 Task: Select Open URL
Action: Mouse moved to (211, 119)
Screenshot: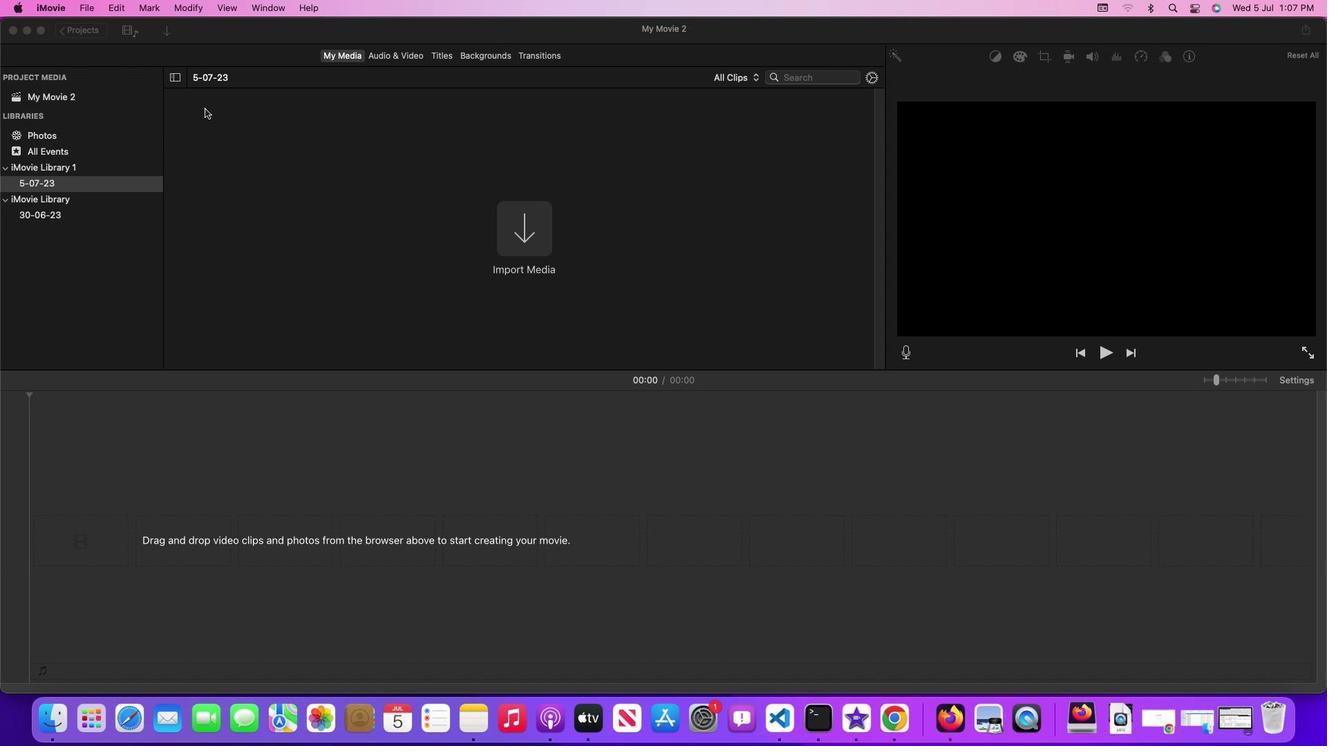 
Action: Mouse pressed left at (211, 119)
Screenshot: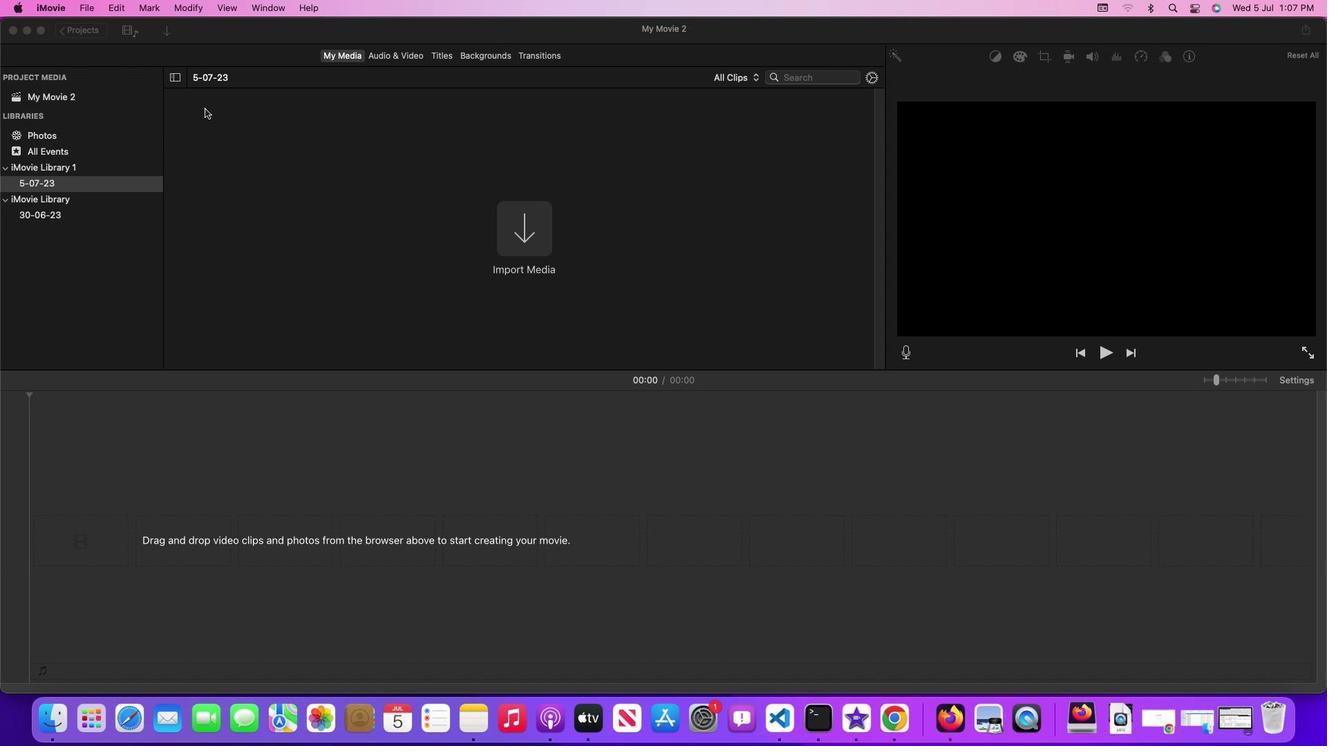 
Action: Mouse moved to (65, 11)
Screenshot: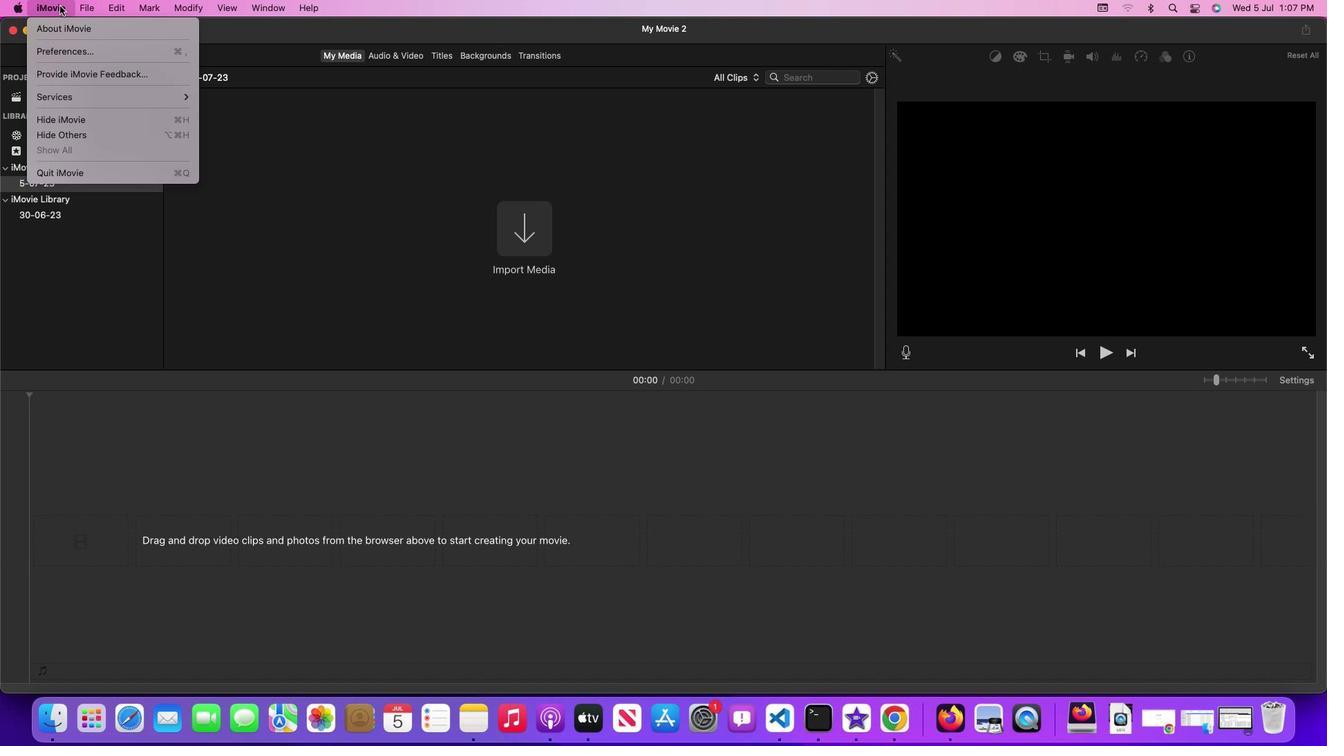 
Action: Mouse pressed left at (65, 11)
Screenshot: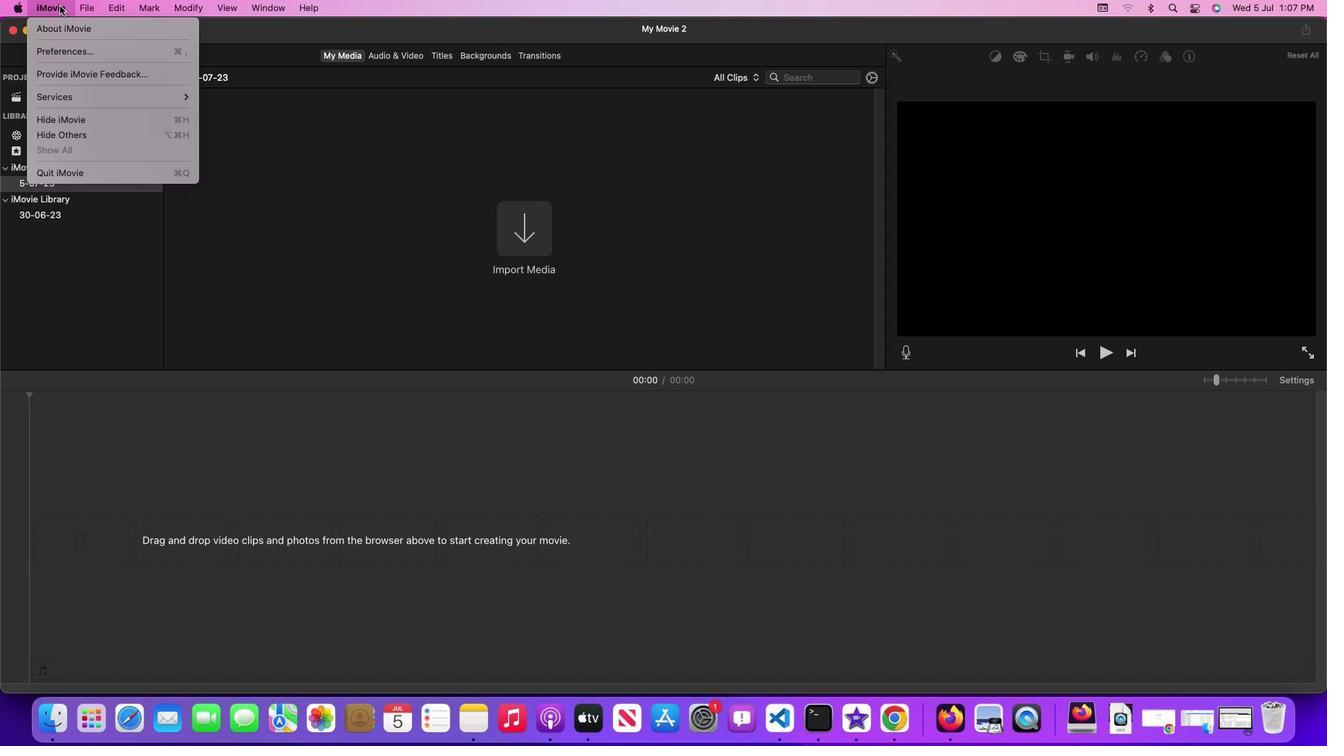 
Action: Mouse moved to (261, 125)
Screenshot: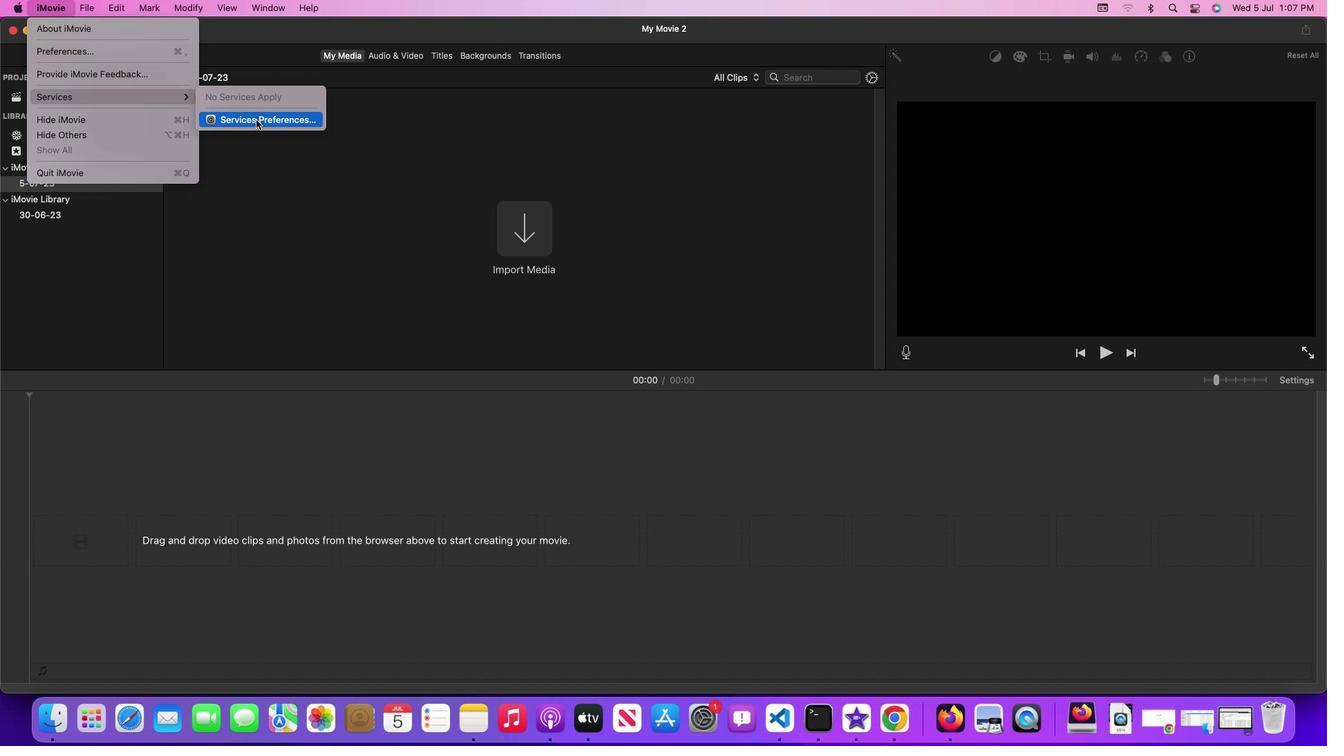 
Action: Mouse pressed left at (261, 125)
Screenshot: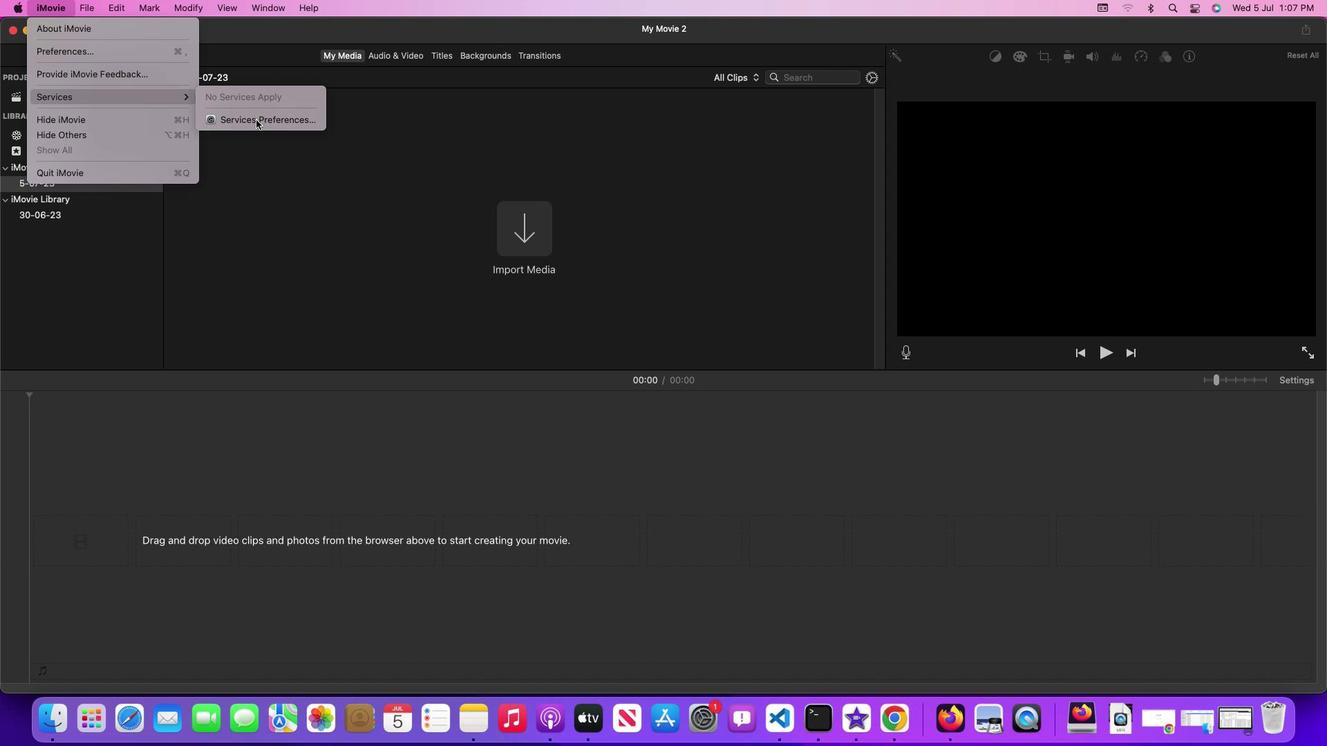 
Action: Mouse moved to (690, 246)
Screenshot: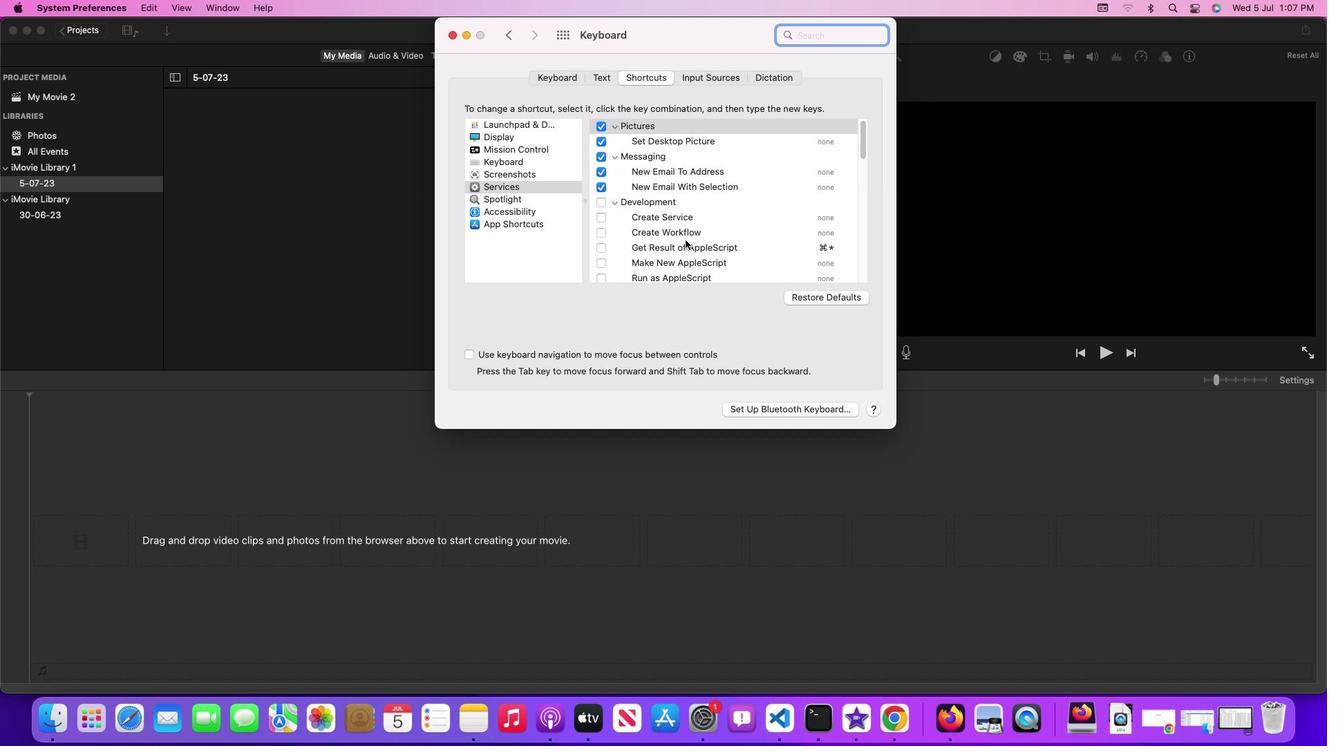 
Action: Mouse scrolled (690, 246) with delta (5, 4)
Screenshot: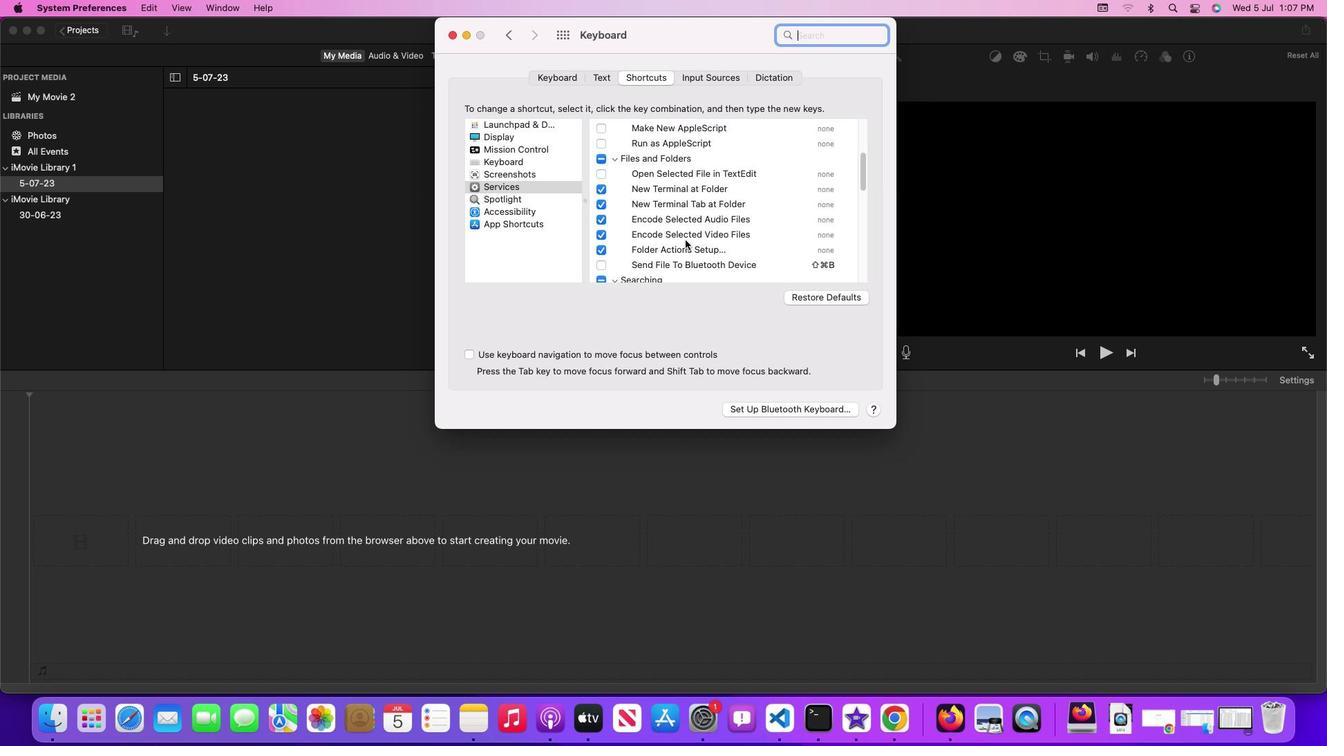 
Action: Mouse scrolled (690, 246) with delta (5, 4)
Screenshot: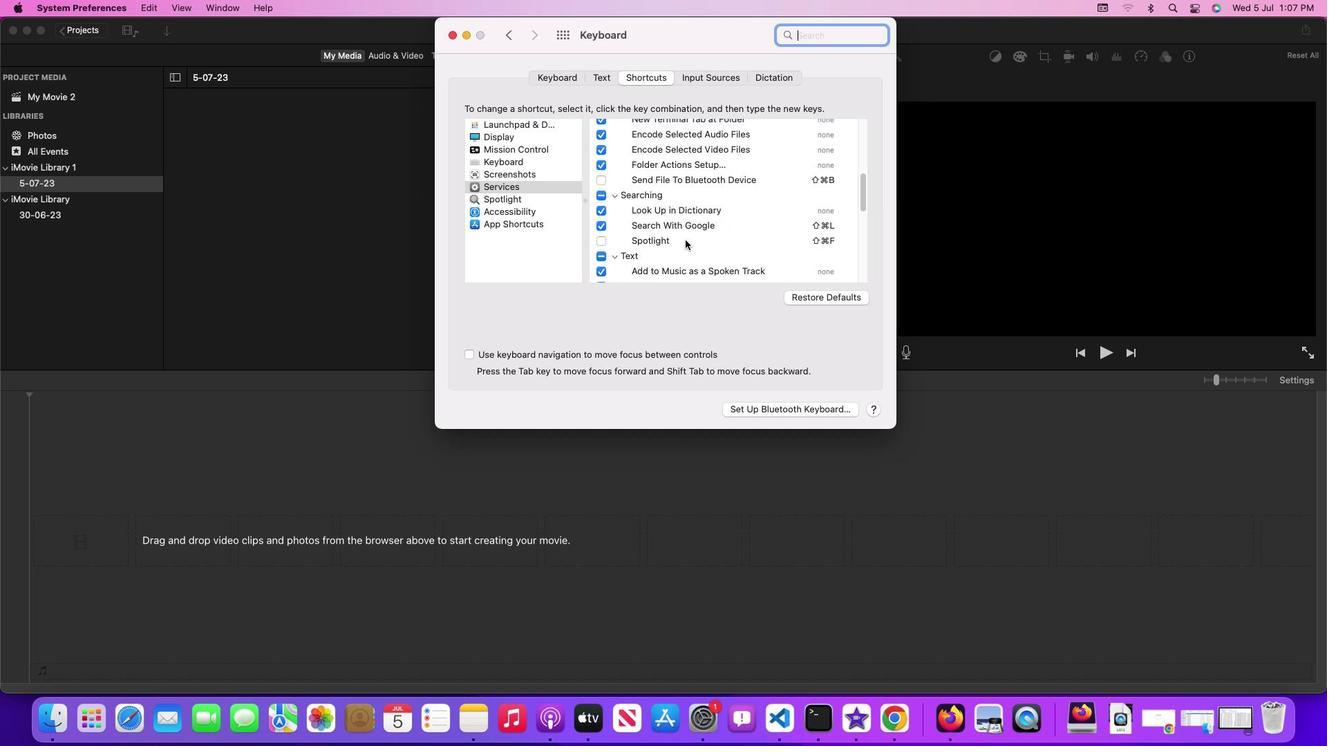 
Action: Mouse scrolled (690, 246) with delta (5, 3)
Screenshot: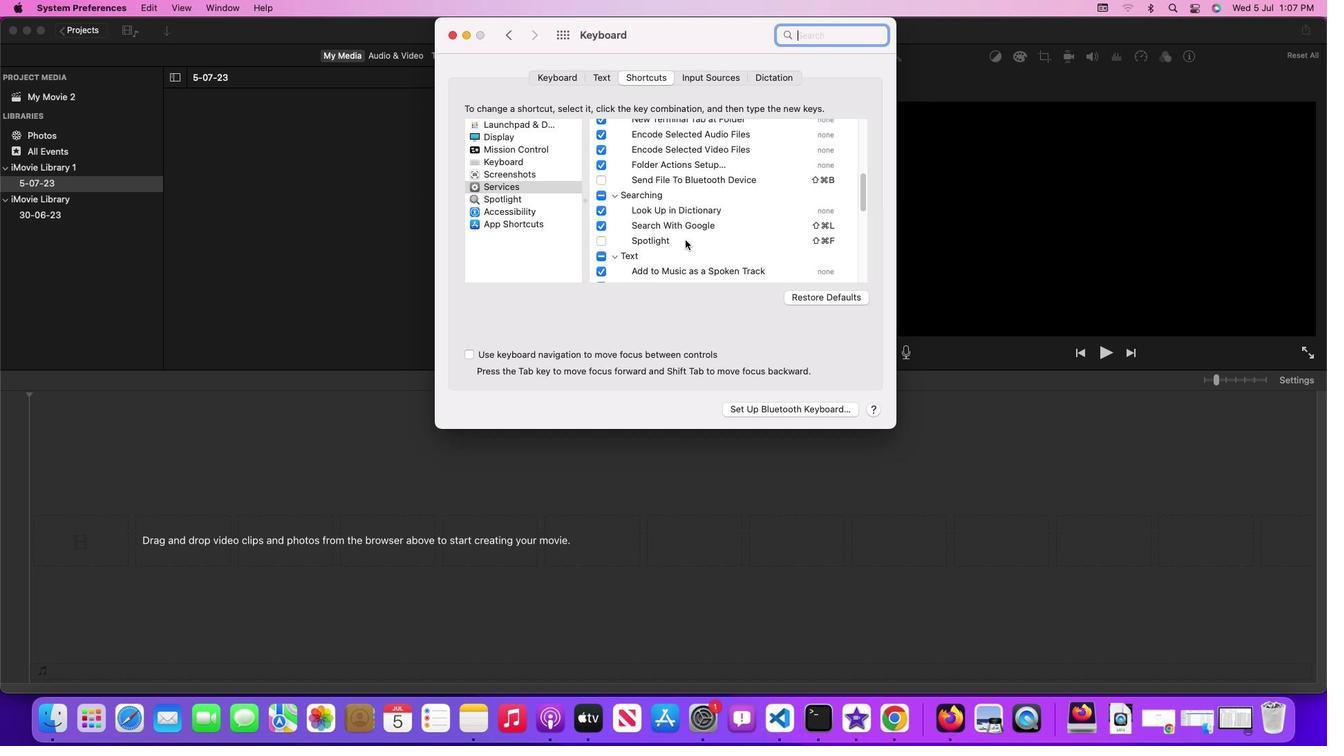 
Action: Mouse scrolled (690, 246) with delta (5, 2)
Screenshot: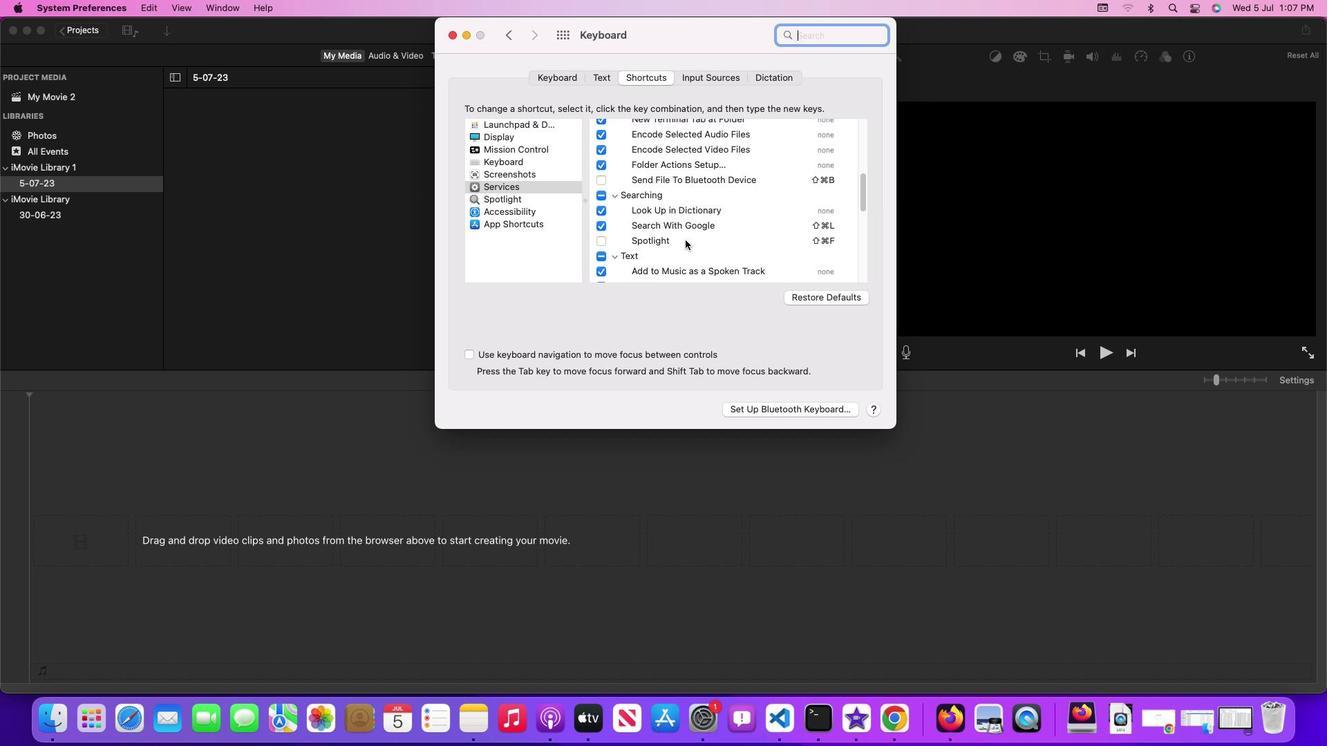 
Action: Mouse scrolled (690, 246) with delta (5, 2)
Screenshot: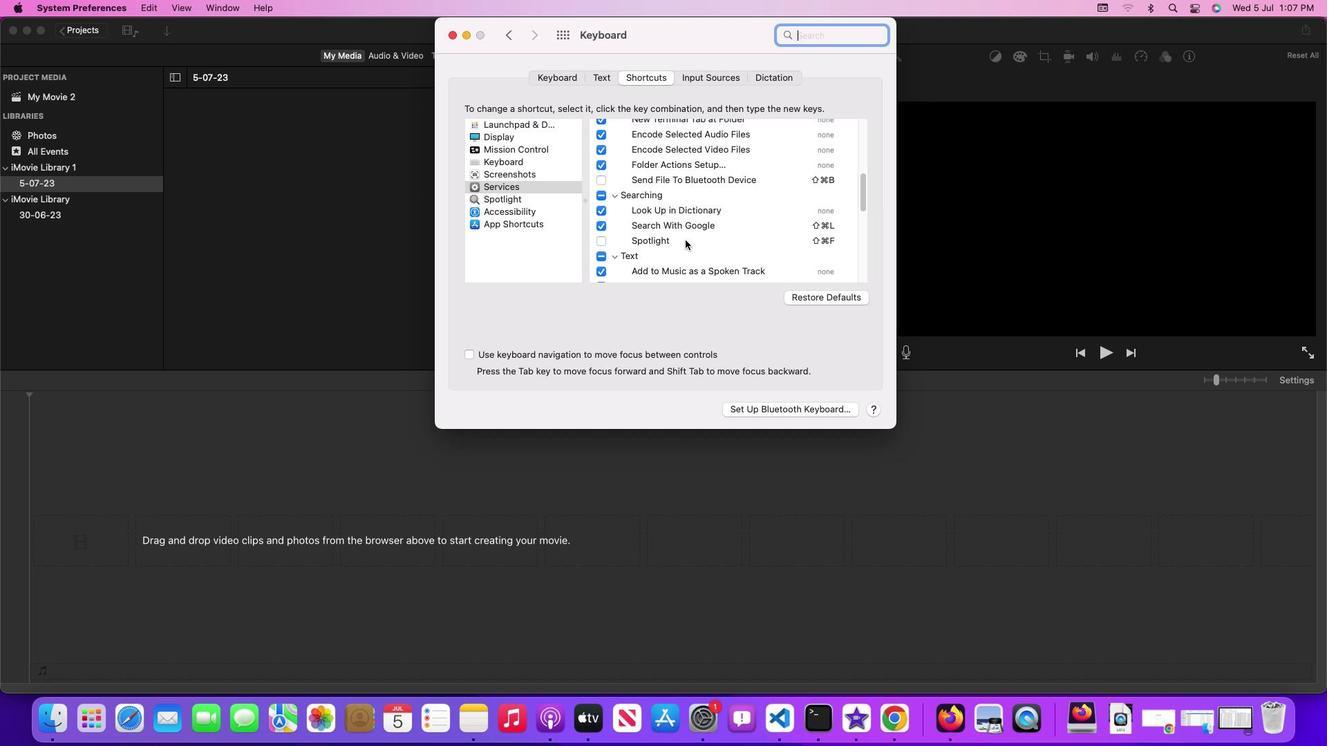 
Action: Mouse scrolled (690, 246) with delta (5, 4)
Screenshot: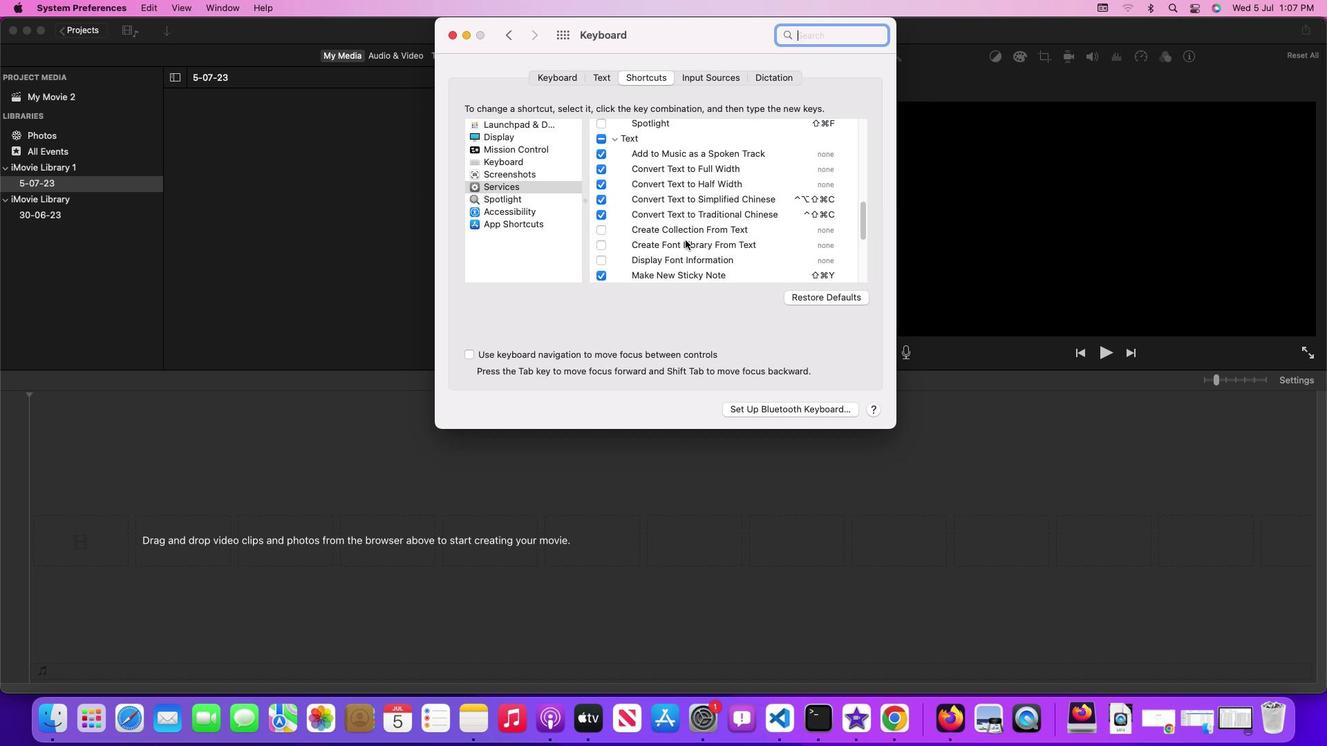 
Action: Mouse scrolled (690, 246) with delta (5, 4)
Screenshot: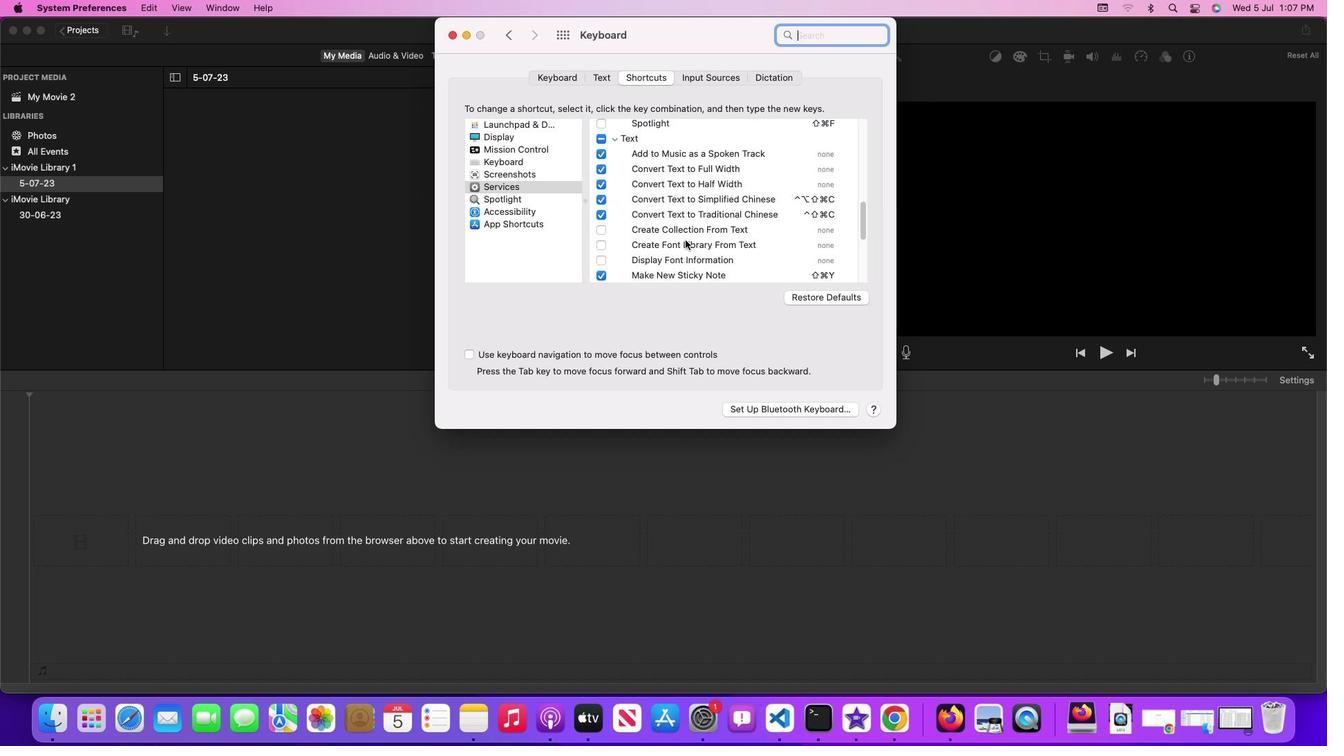 
Action: Mouse scrolled (690, 246) with delta (5, 4)
Screenshot: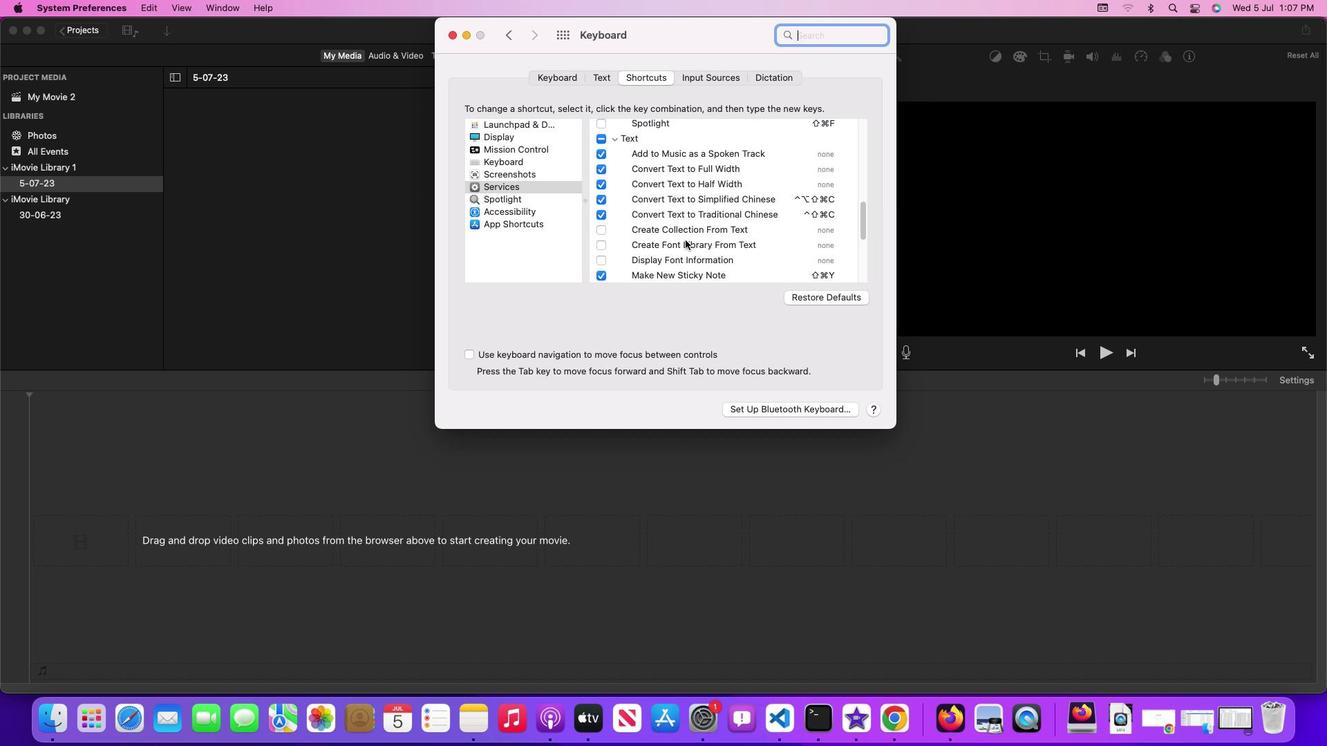 
Action: Mouse scrolled (690, 246) with delta (5, 3)
Screenshot: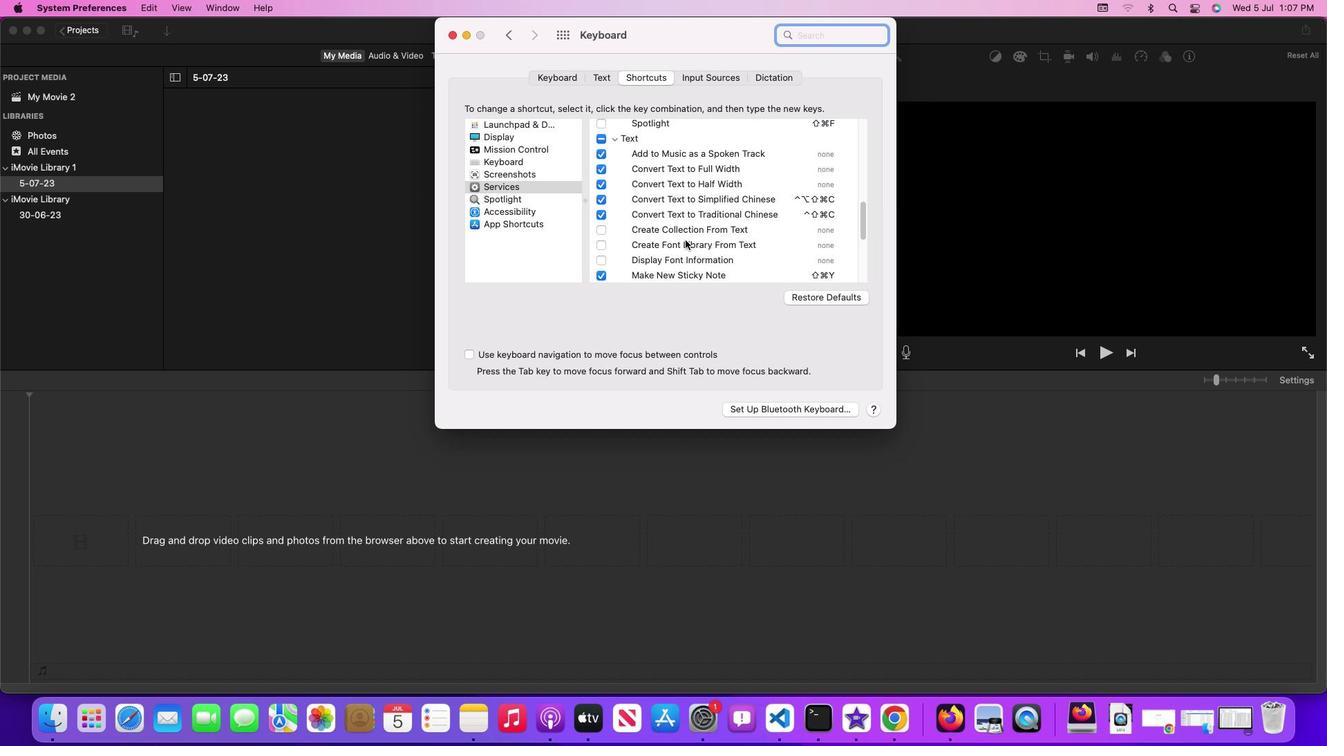 
Action: Mouse scrolled (690, 246) with delta (5, 4)
Screenshot: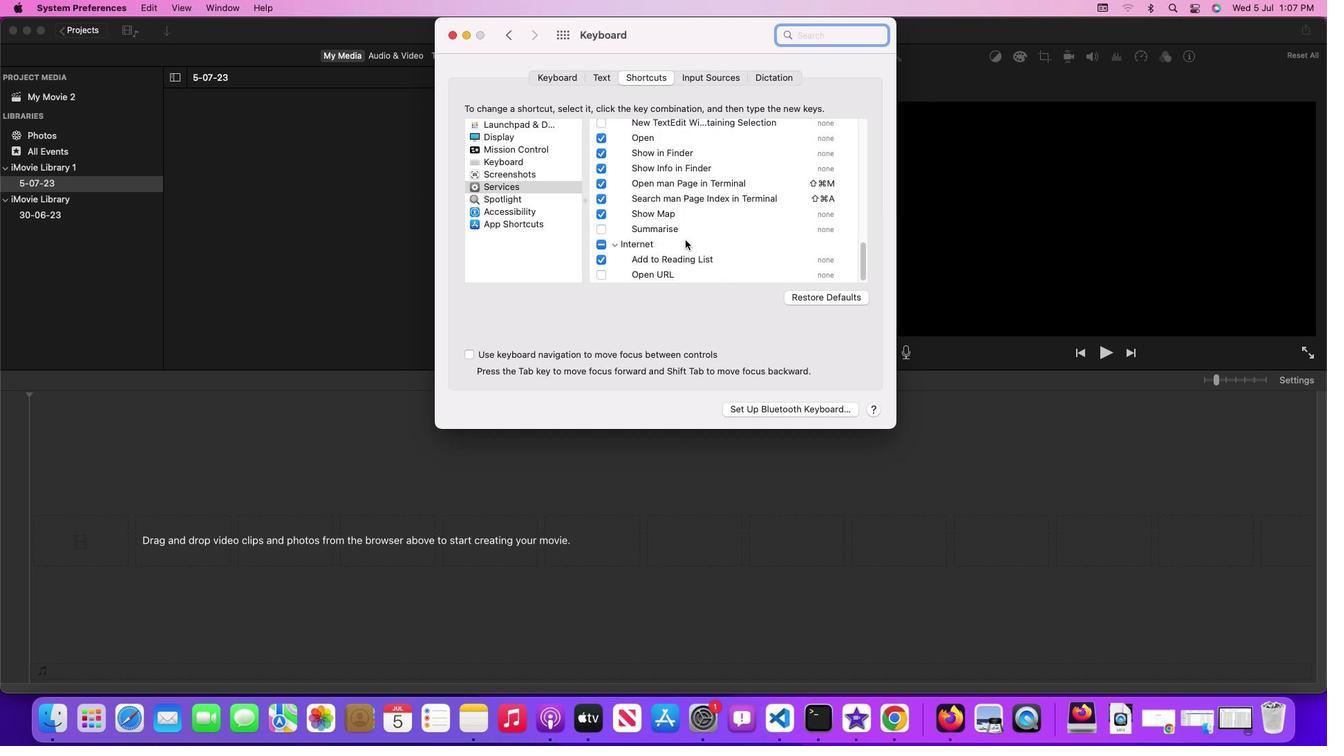 
Action: Mouse scrolled (690, 246) with delta (5, 4)
Screenshot: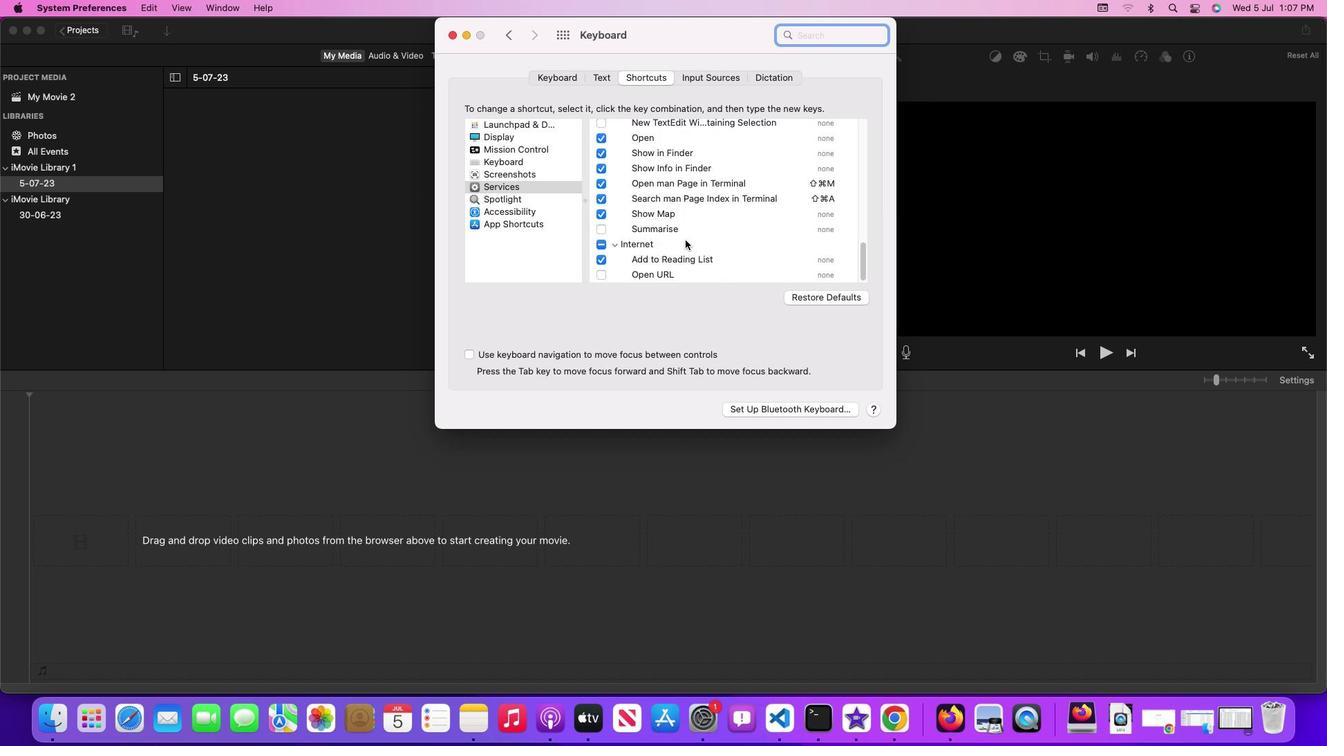 
Action: Mouse scrolled (690, 246) with delta (5, 3)
Screenshot: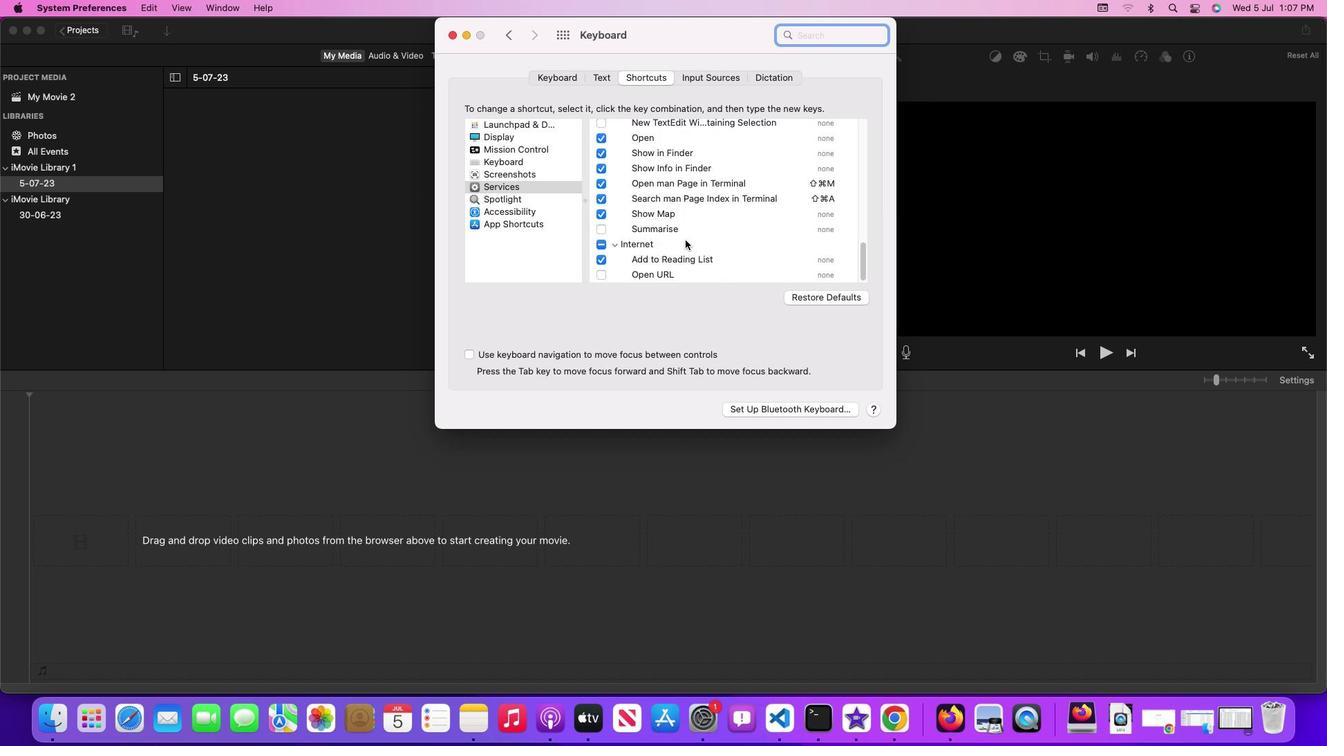 
Action: Mouse scrolled (690, 246) with delta (5, 2)
Screenshot: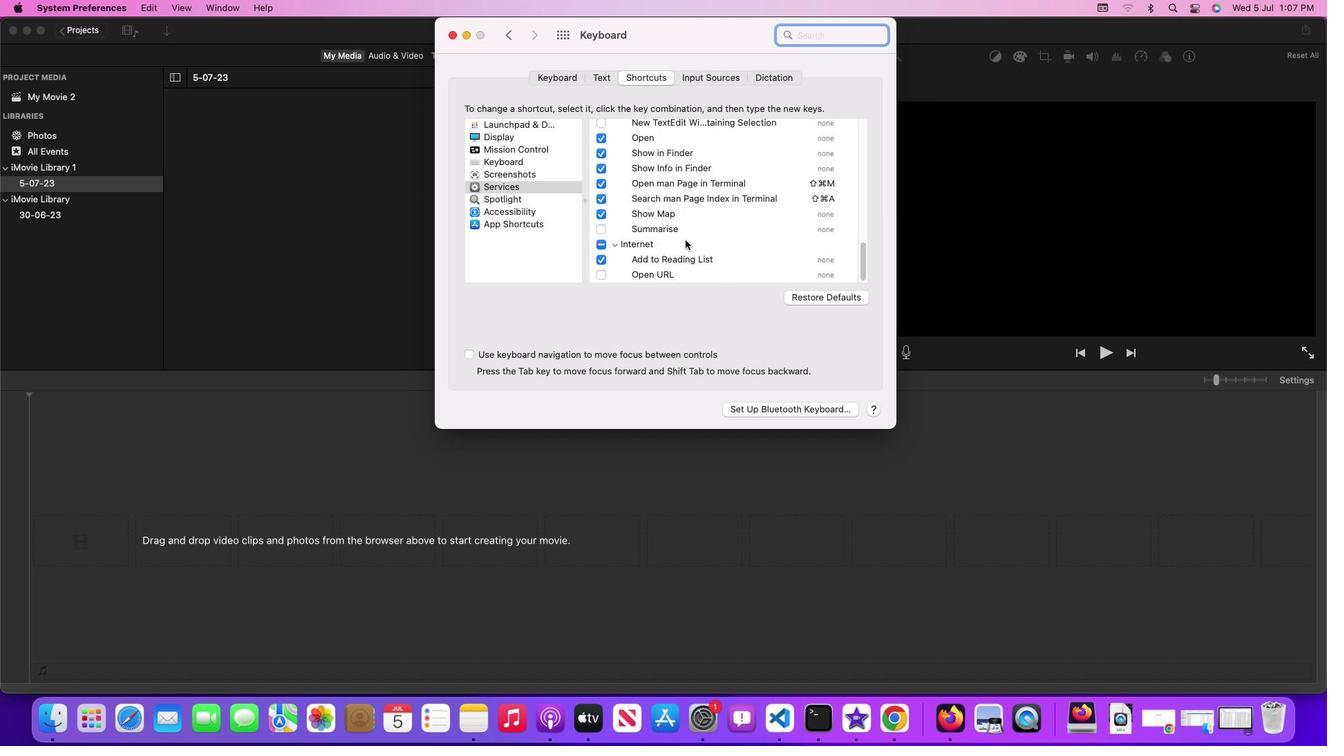 
Action: Mouse scrolled (690, 246) with delta (5, 2)
Screenshot: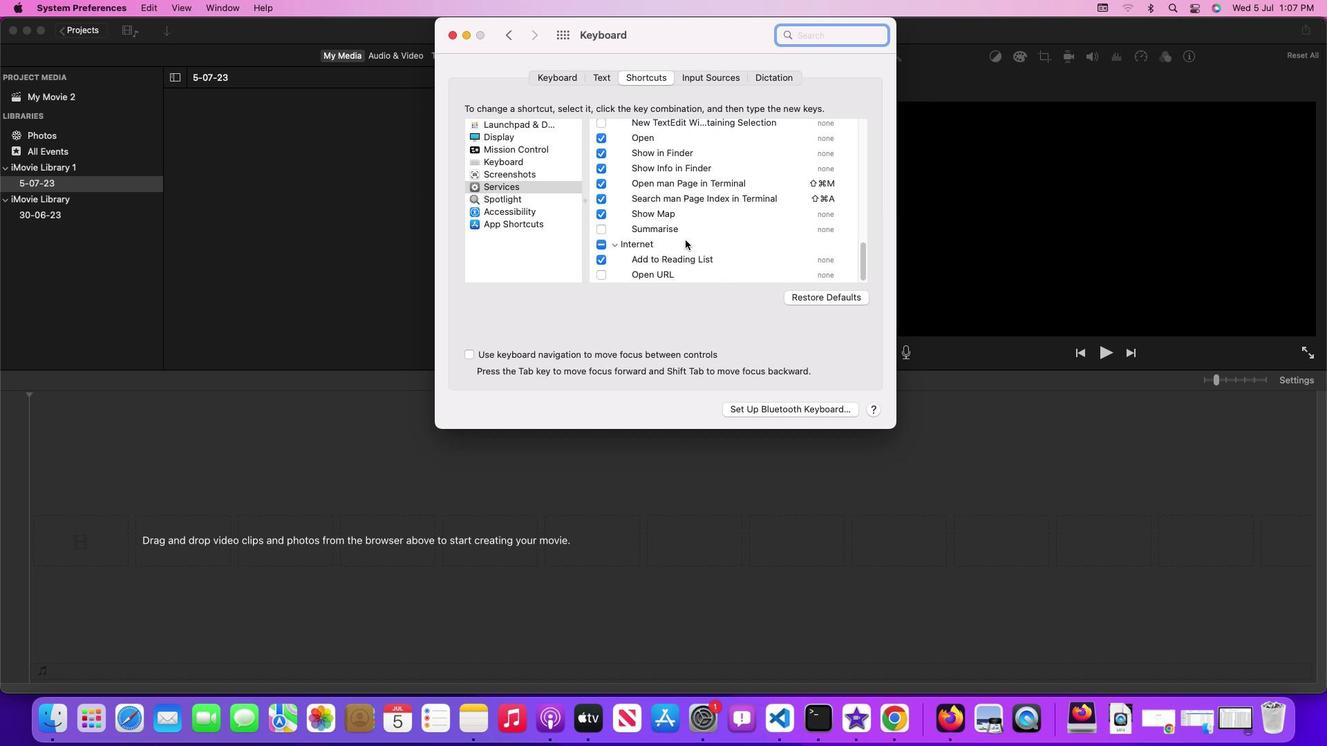 
Action: Mouse scrolled (690, 246) with delta (5, 4)
Screenshot: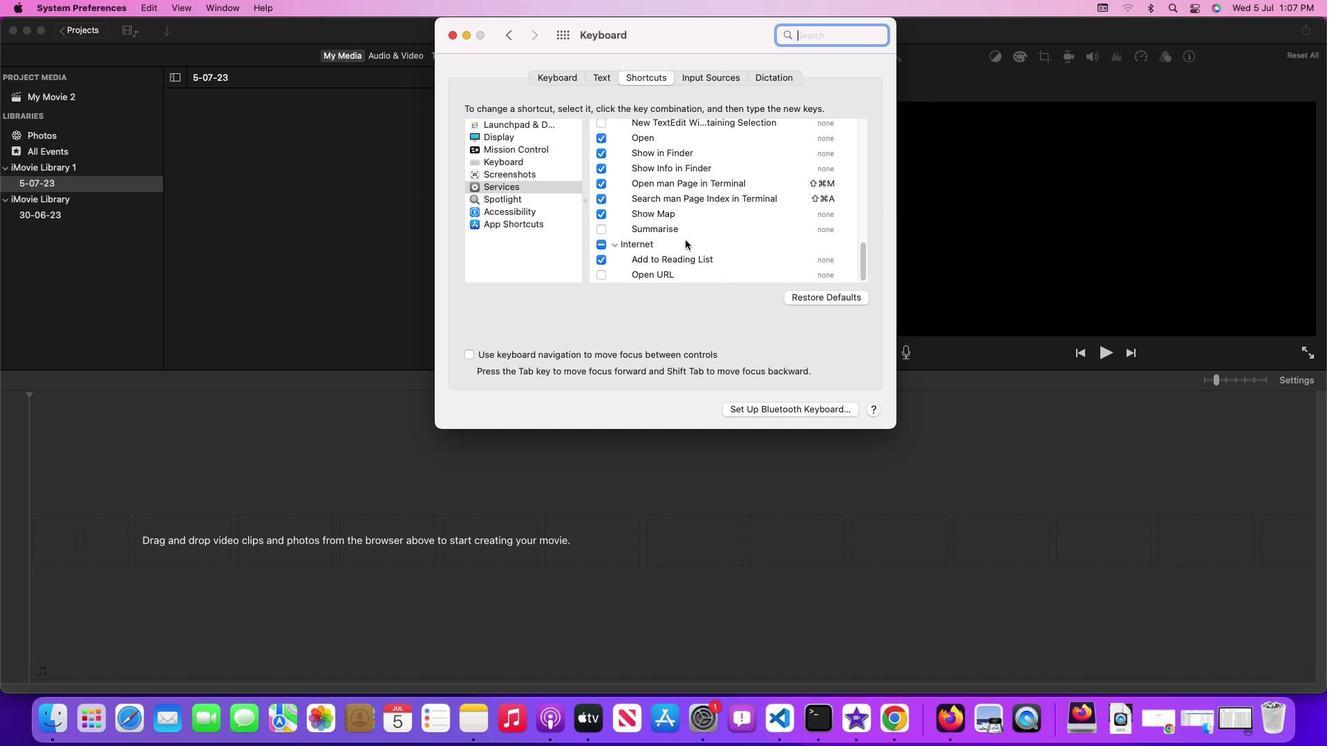 
Action: Mouse scrolled (690, 246) with delta (5, 4)
Screenshot: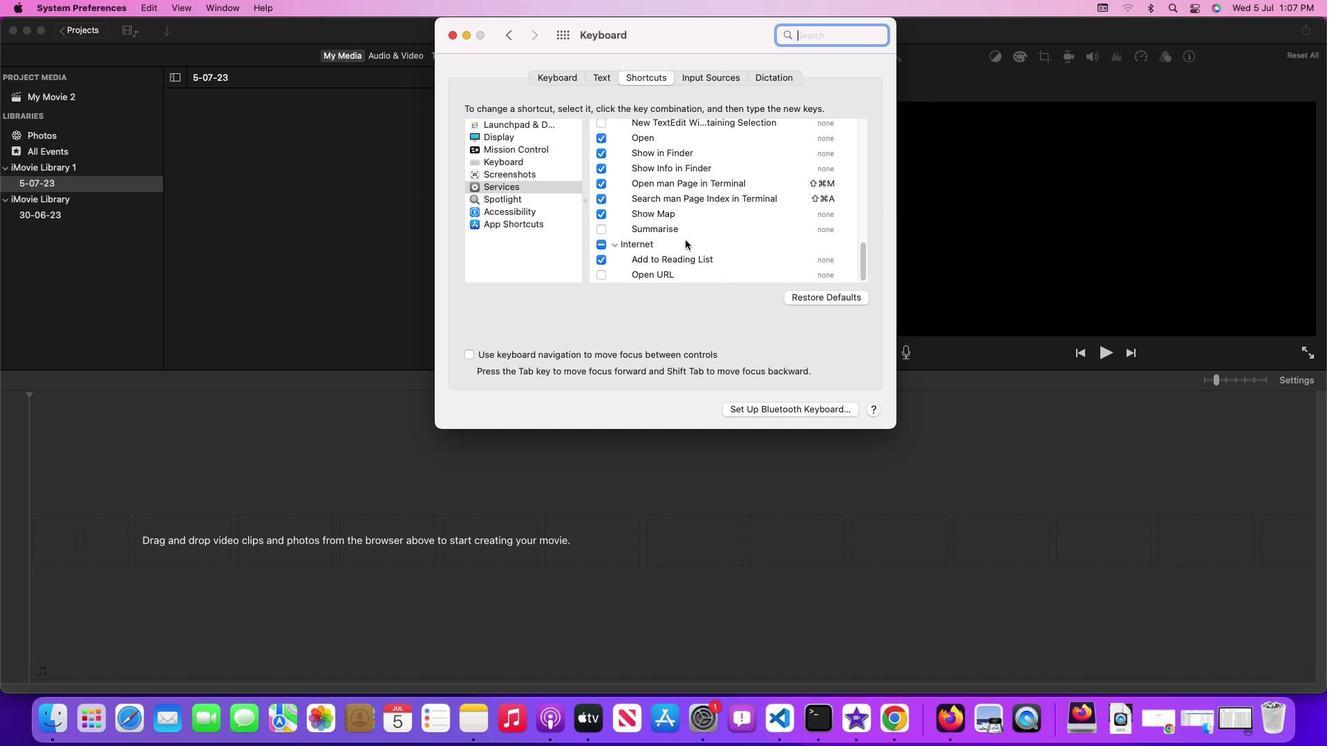 
Action: Mouse scrolled (690, 246) with delta (5, 3)
Screenshot: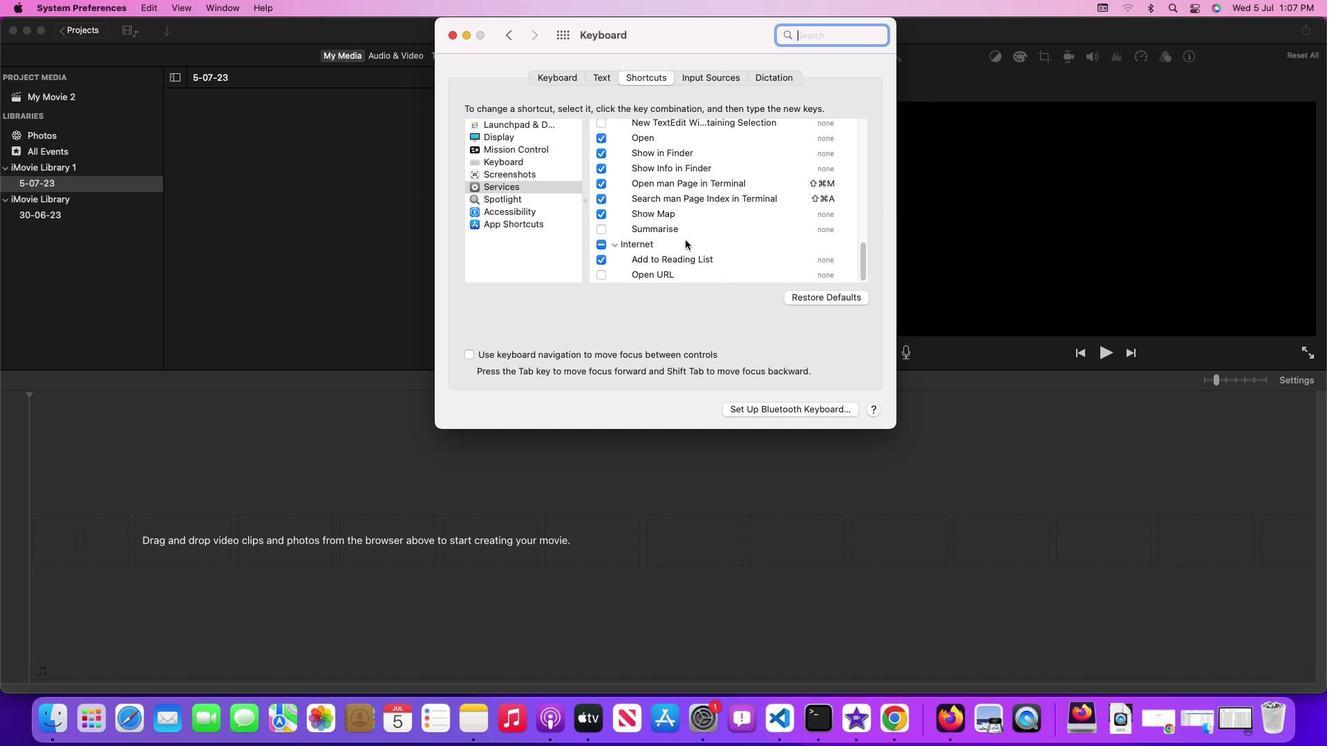 
Action: Mouse scrolled (690, 246) with delta (5, 2)
Screenshot: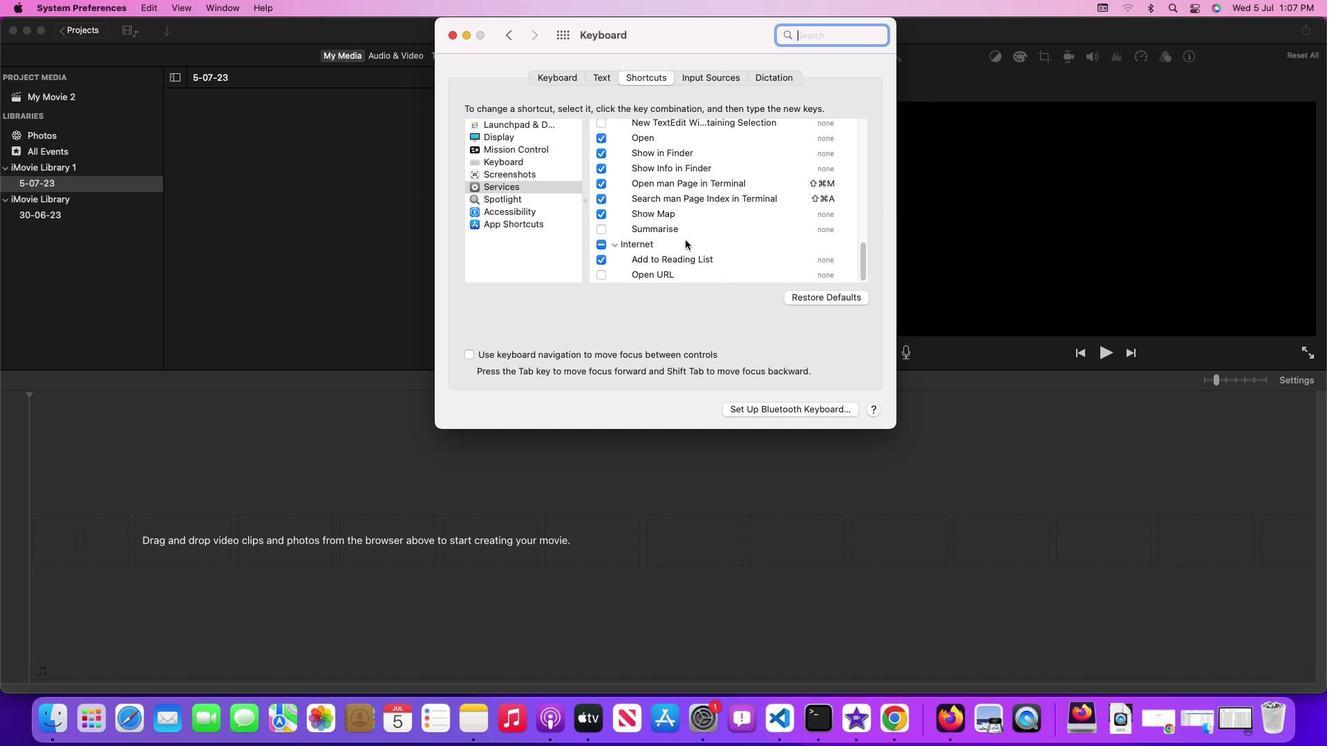 
Action: Mouse scrolled (690, 246) with delta (5, 4)
Screenshot: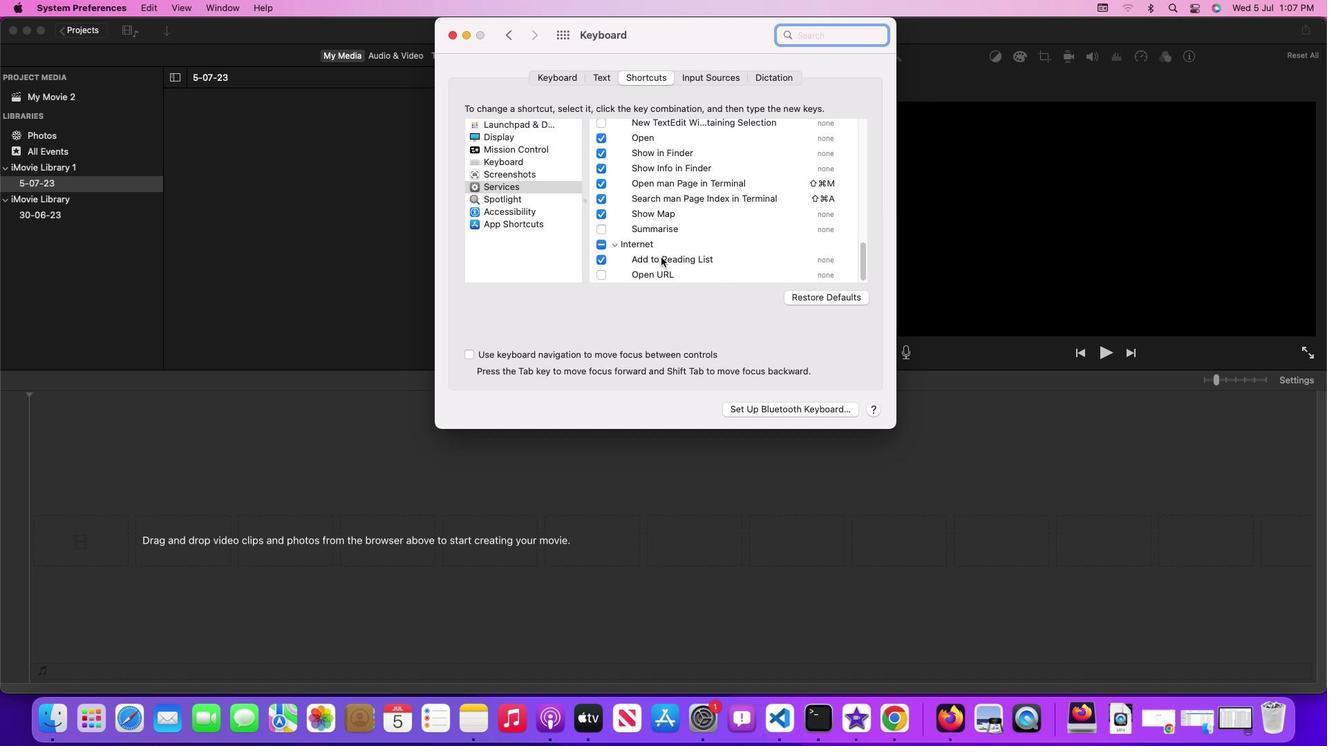 
Action: Mouse scrolled (690, 246) with delta (5, 4)
Screenshot: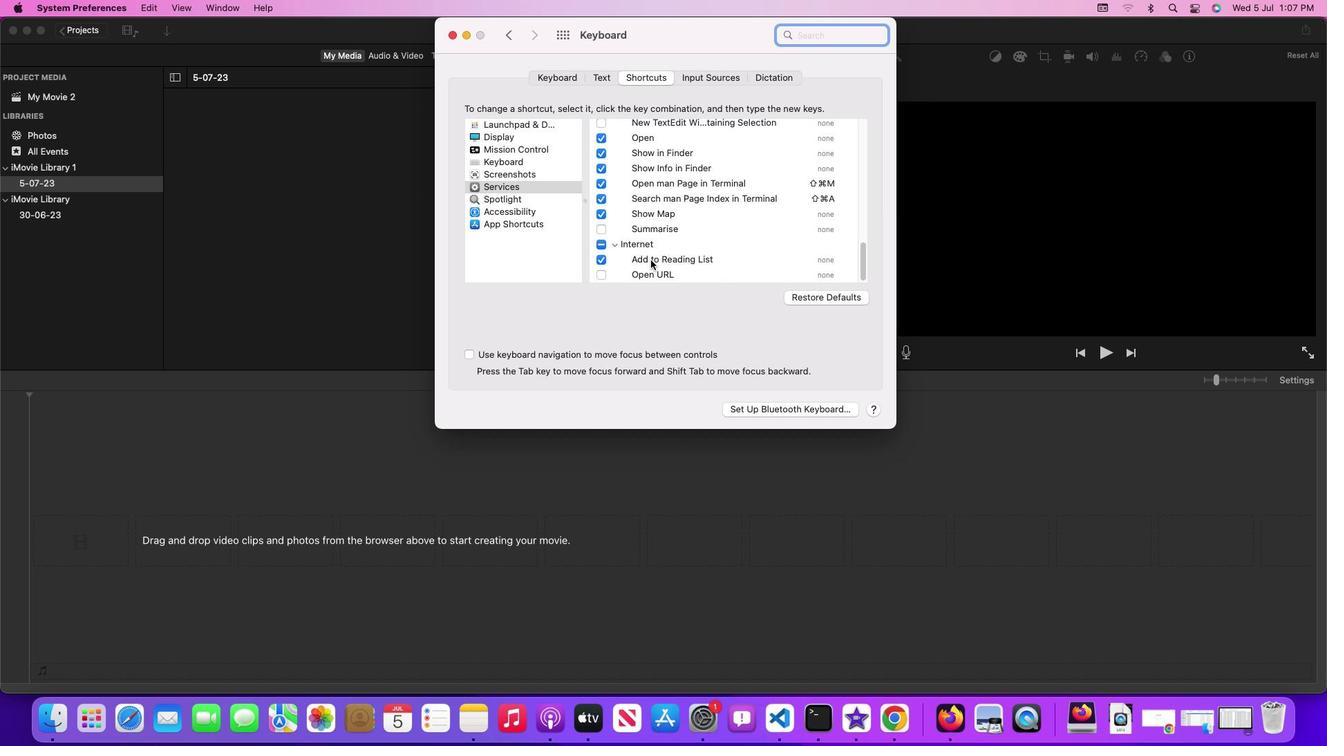 
Action: Mouse moved to (606, 277)
Screenshot: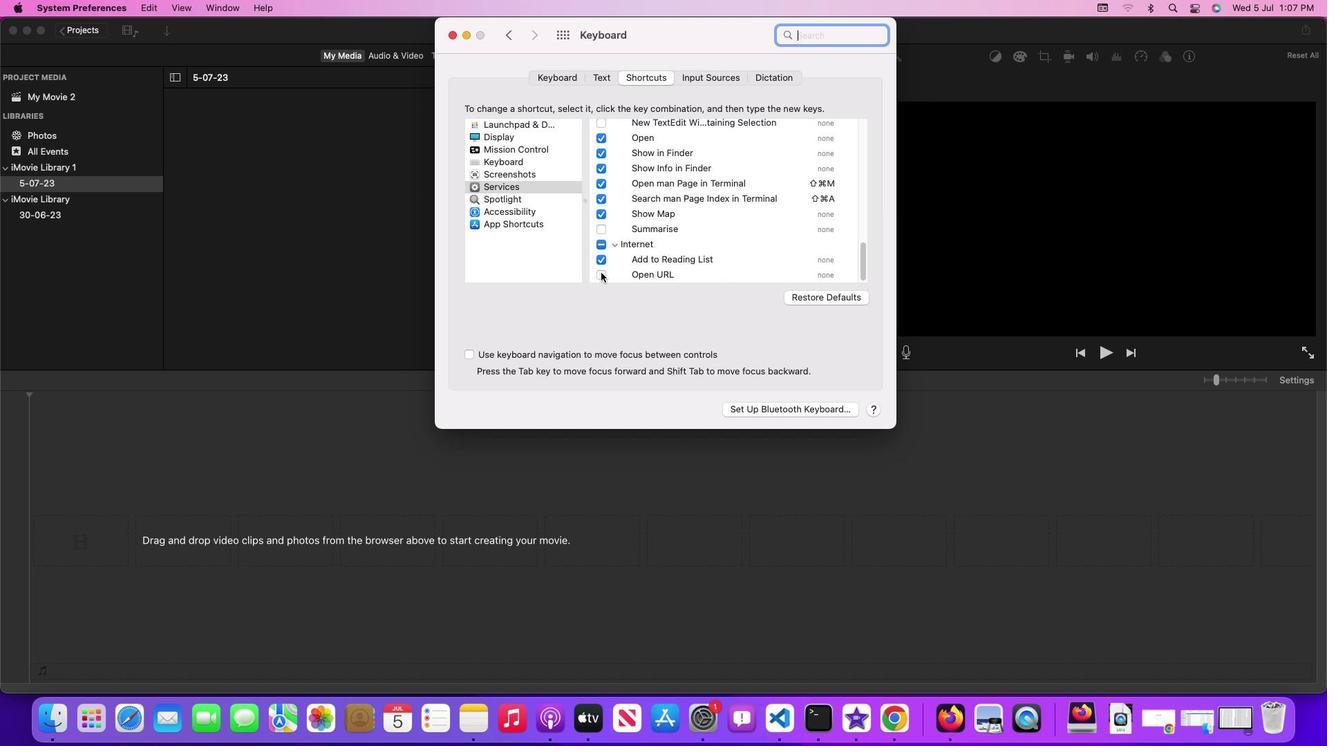 
Action: Mouse pressed left at (606, 277)
Screenshot: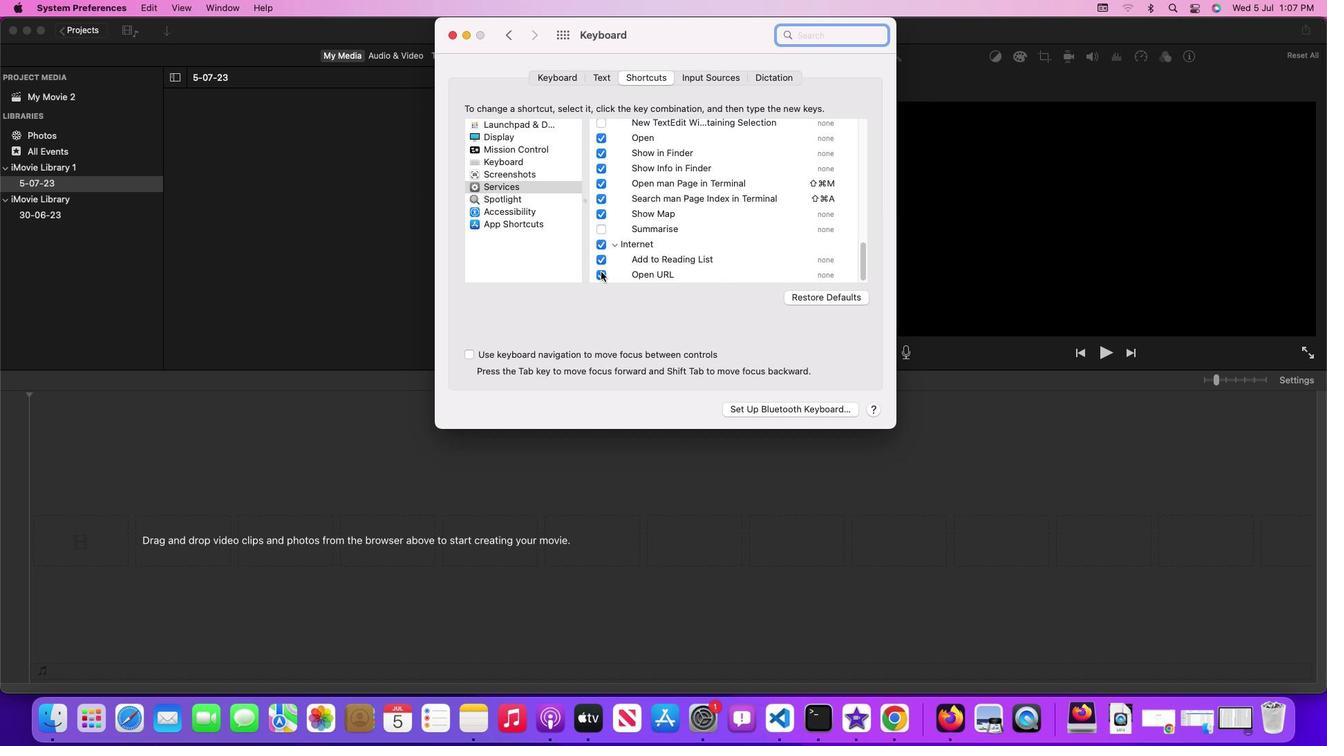 
Action: Mouse moved to (637, 299)
Screenshot: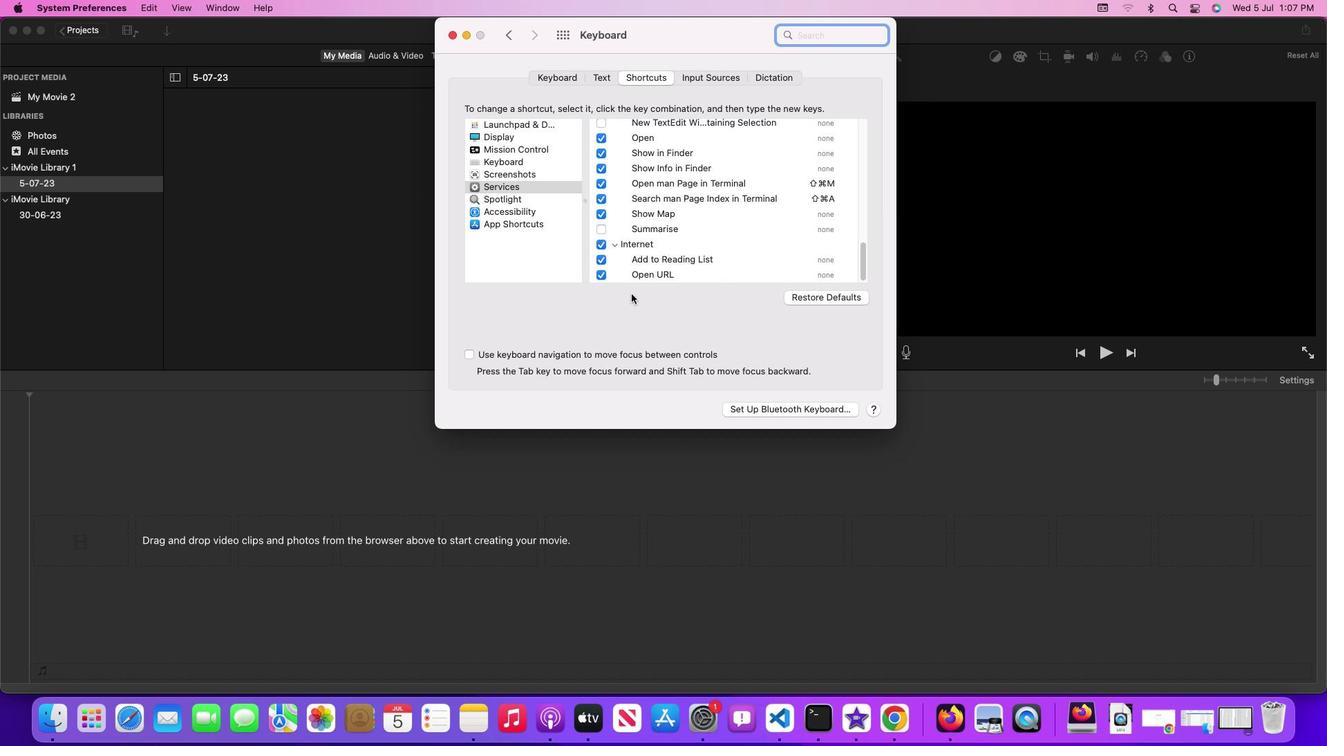 
